 Task: Create Card Gantt Chart Review in Board Employee Performance Evaluation to Workspace Employer Branding. Create Card Hotel Management Review in Board Voice of Employee Analysis to Workspace Employer Branding. Create Card Gantt Chart Review in Board Voice of Customer Net Promoter Score and Loyalty Tracking to Workspace Employer Branding
Action: Mouse moved to (300, 217)
Screenshot: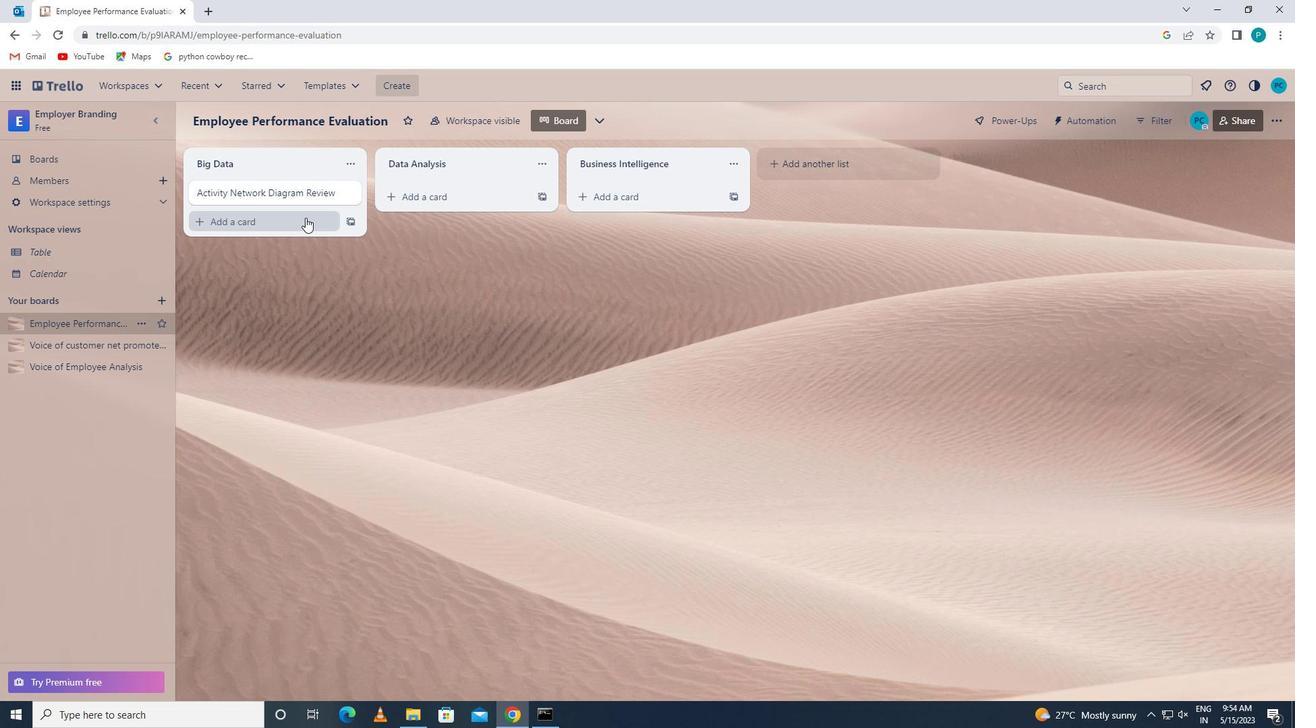 
Action: Mouse pressed left at (300, 217)
Screenshot: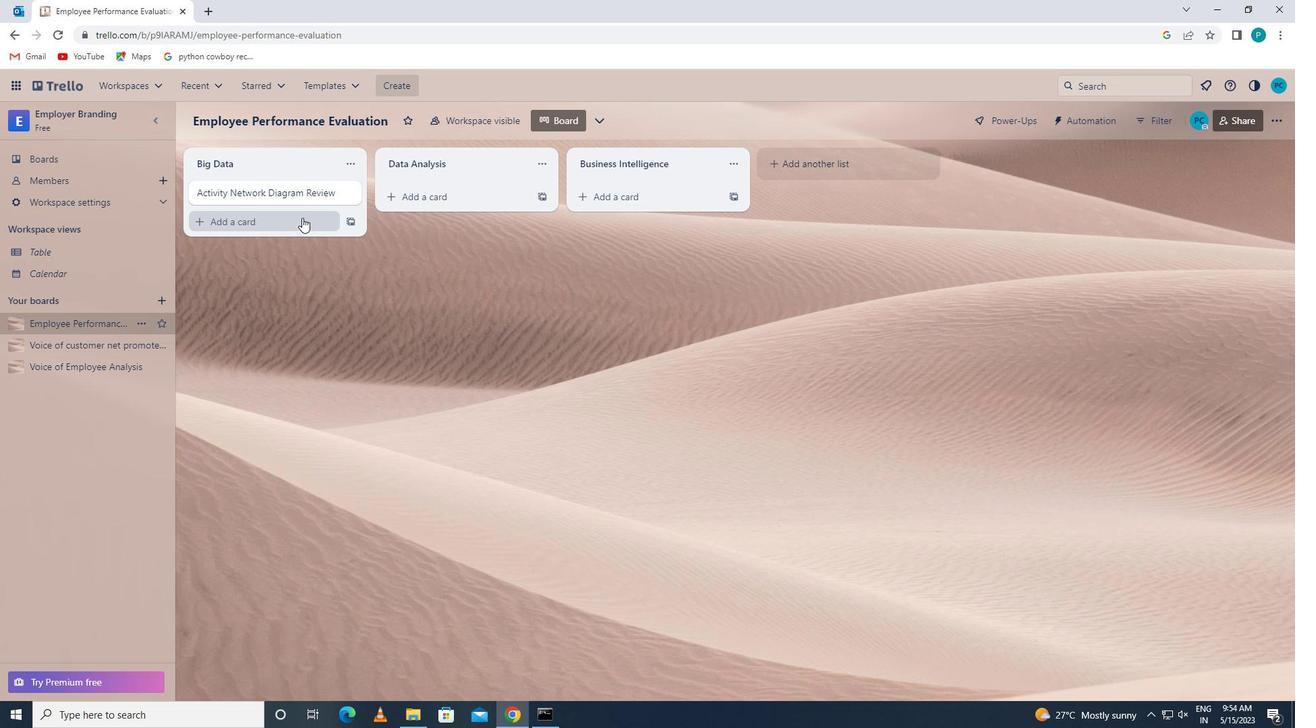 
Action: Key pressed <Key.caps_lock>g<Key.caps_lock>antt<Key.space><Key.caps_lock>c<Key.caps_lock>hart<Key.space><Key.caps_lock>r<Key.caps_lock>eview
Screenshot: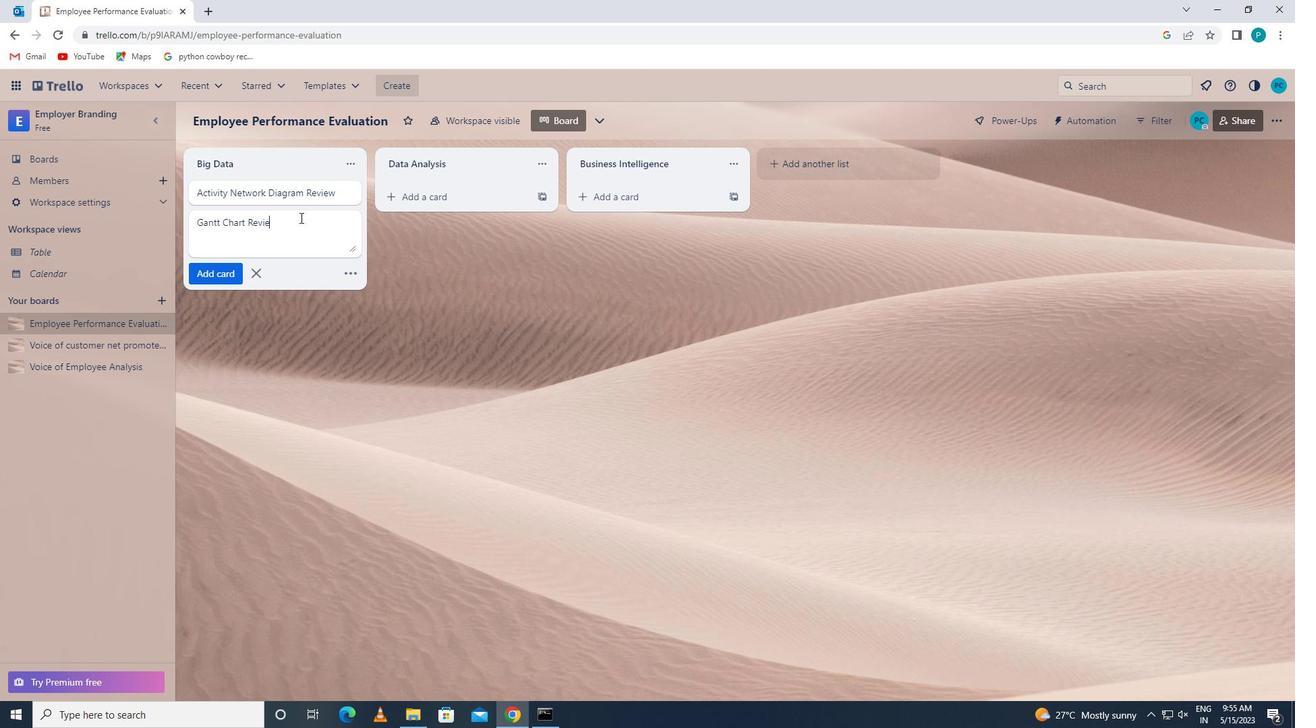 
Action: Mouse moved to (233, 270)
Screenshot: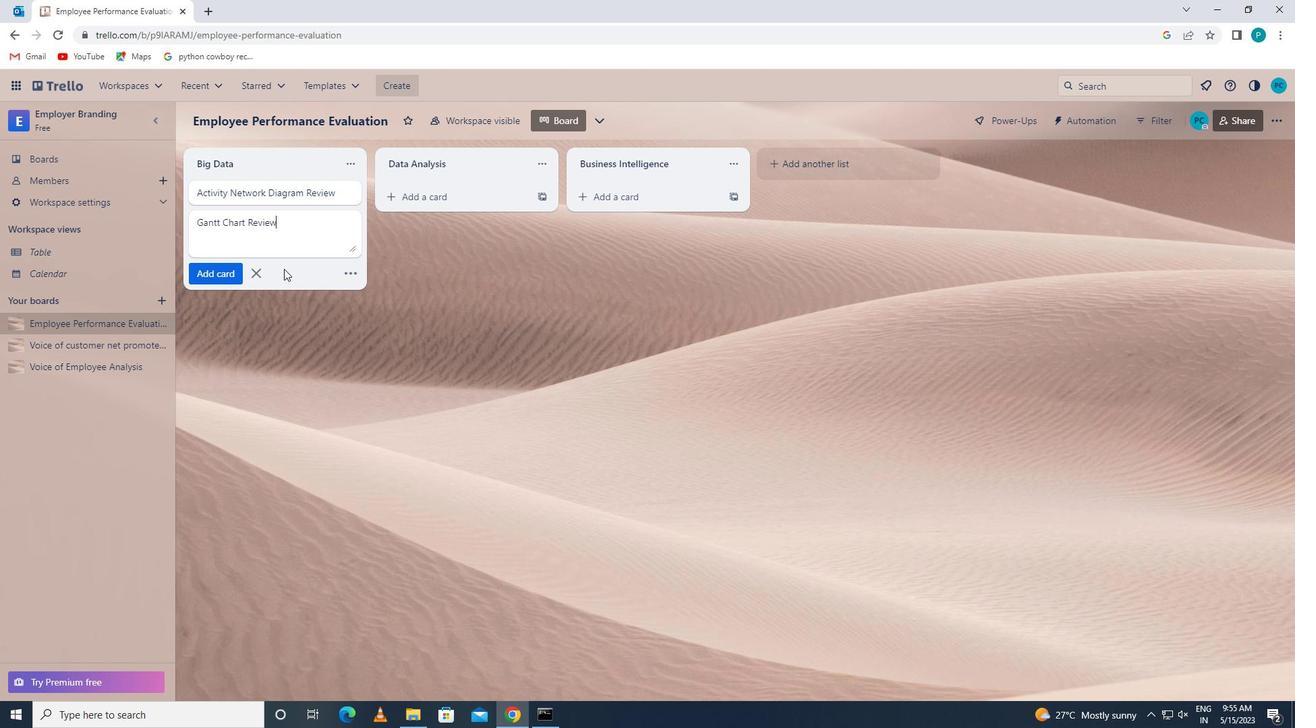 
Action: Mouse pressed left at (233, 270)
Screenshot: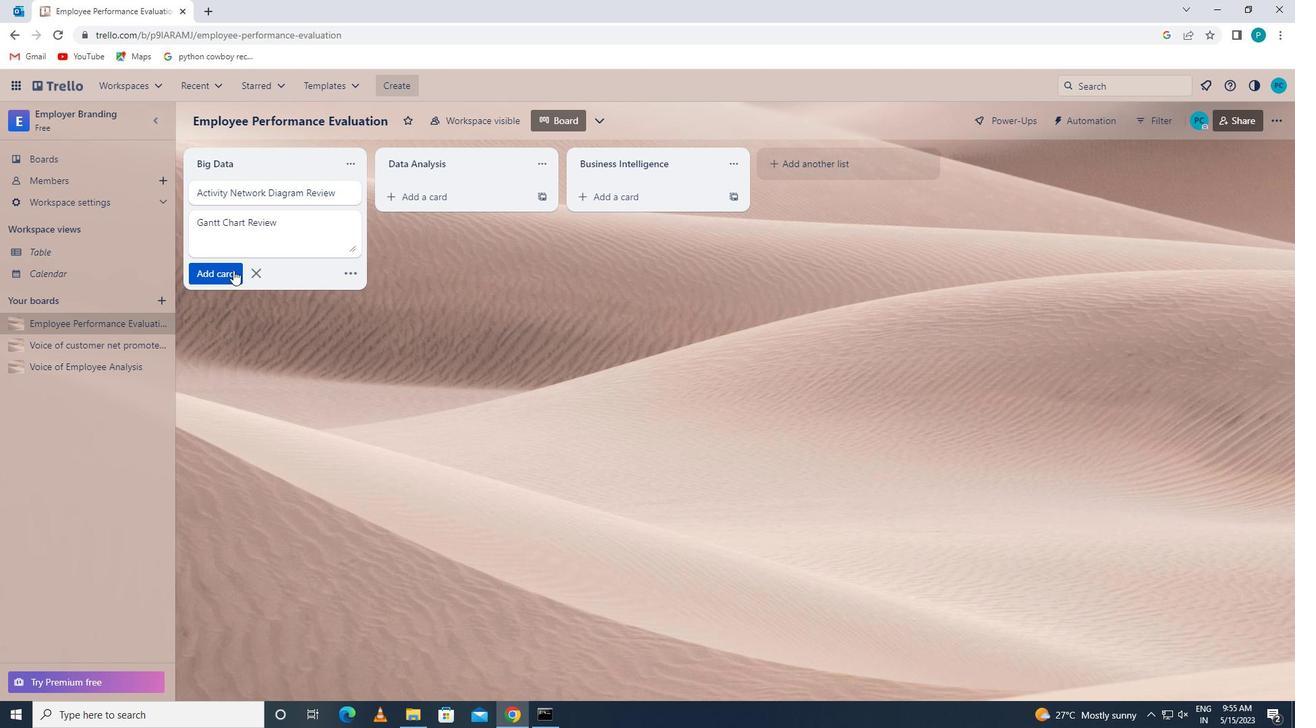 
Action: Mouse moved to (53, 363)
Screenshot: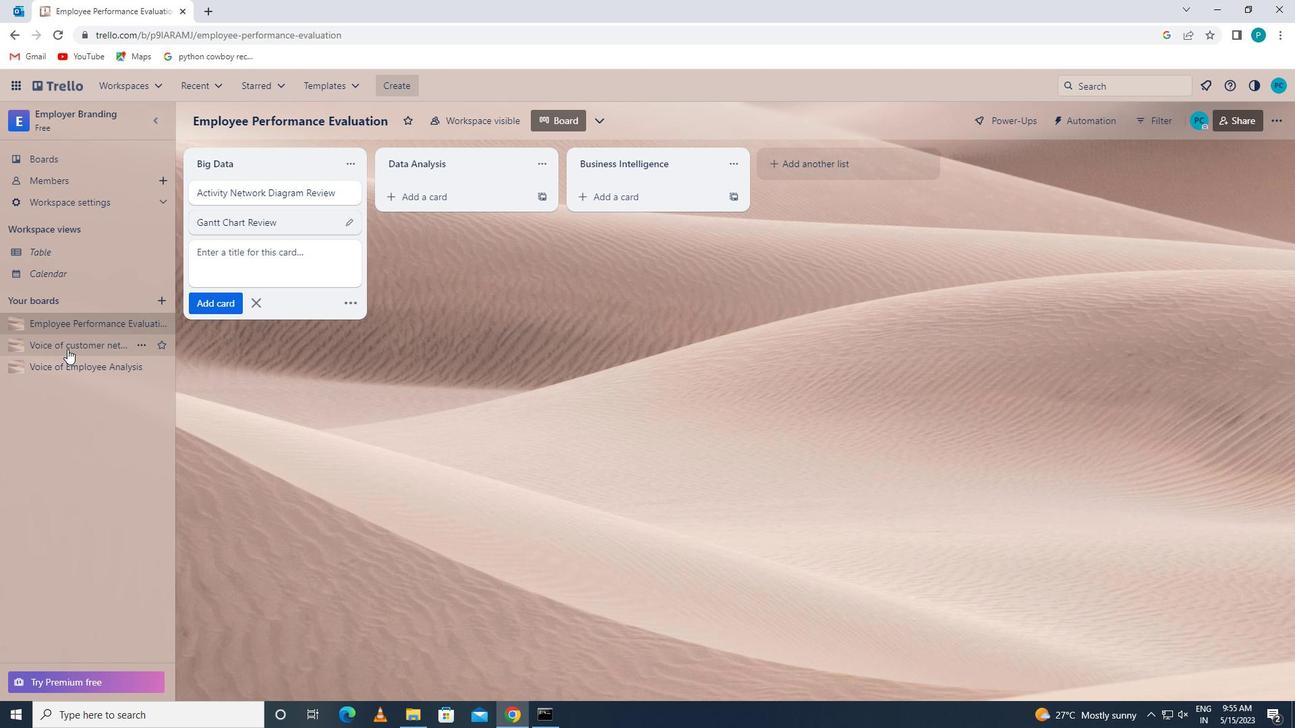
Action: Mouse pressed left at (53, 363)
Screenshot: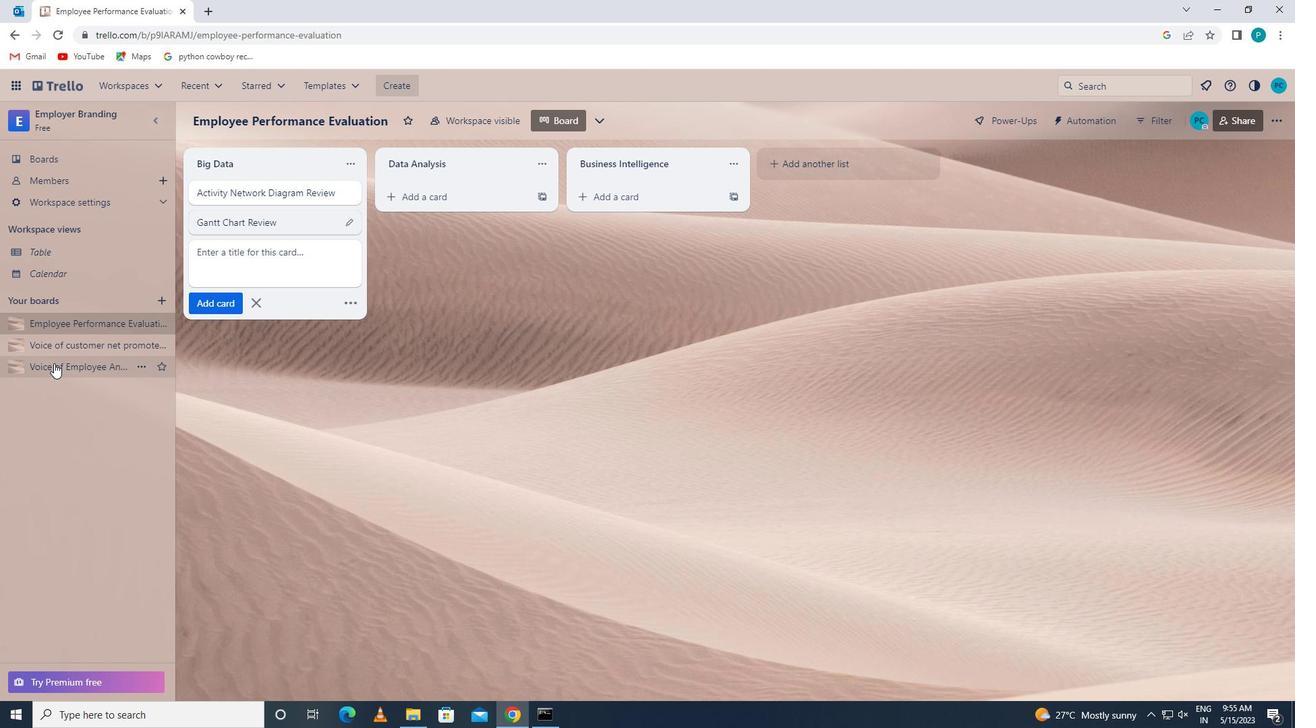 
Action: Mouse moved to (221, 220)
Screenshot: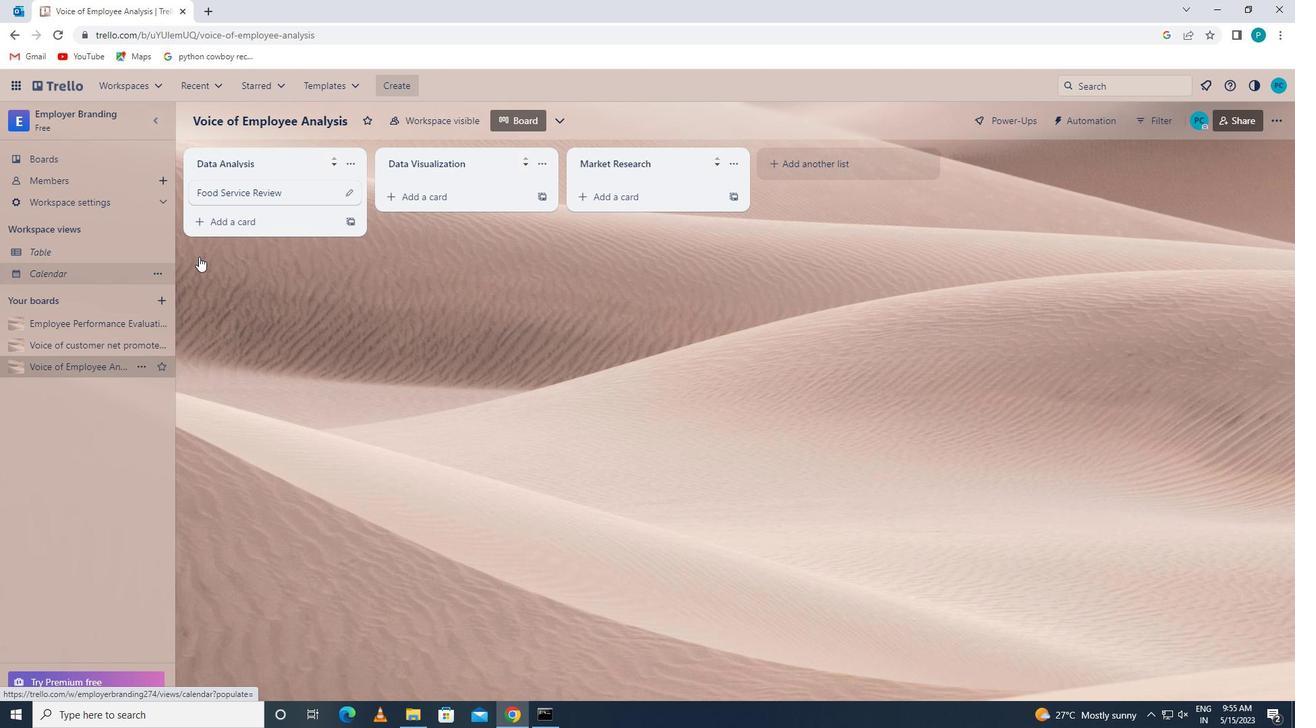
Action: Mouse pressed left at (221, 220)
Screenshot: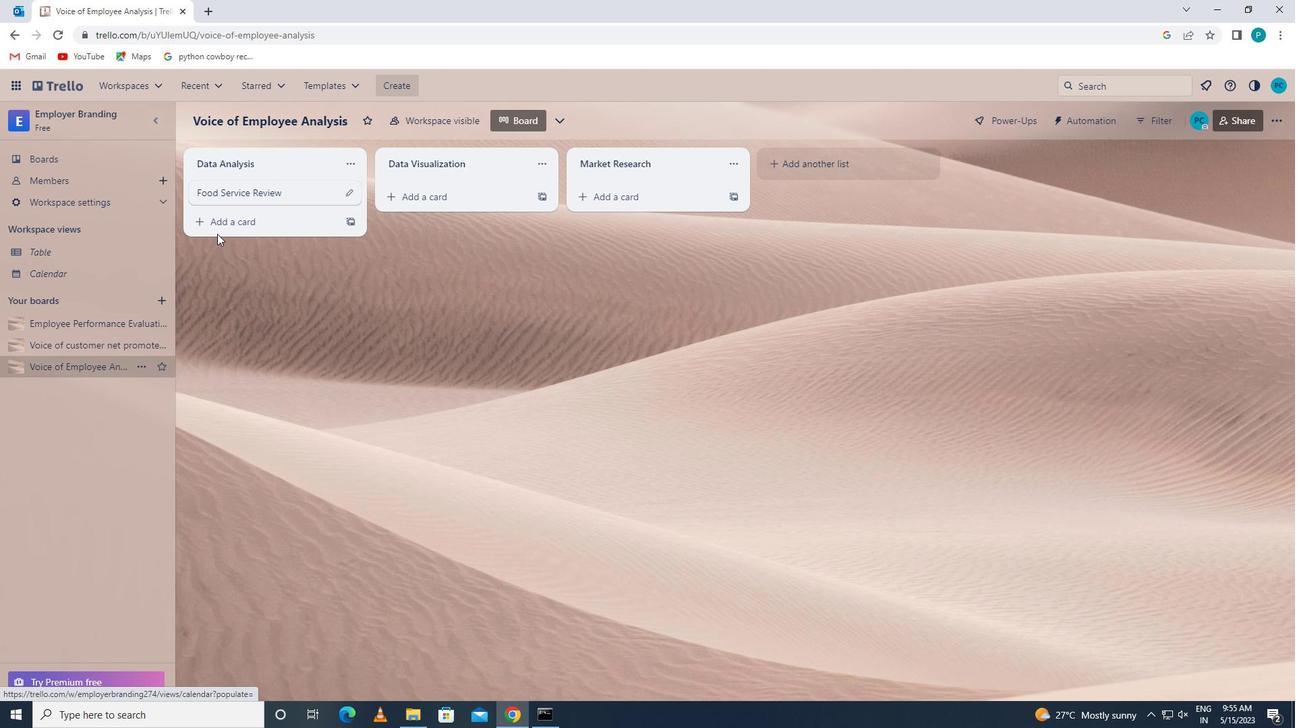 
Action: Key pressed <Key.caps_lock>h<Key.caps_lock>otel<Key.space><Key.caps_lock>m<Key.caps_lock>anagement<Key.space><Key.caps_lock>r<Key.caps_lock>eview
Screenshot: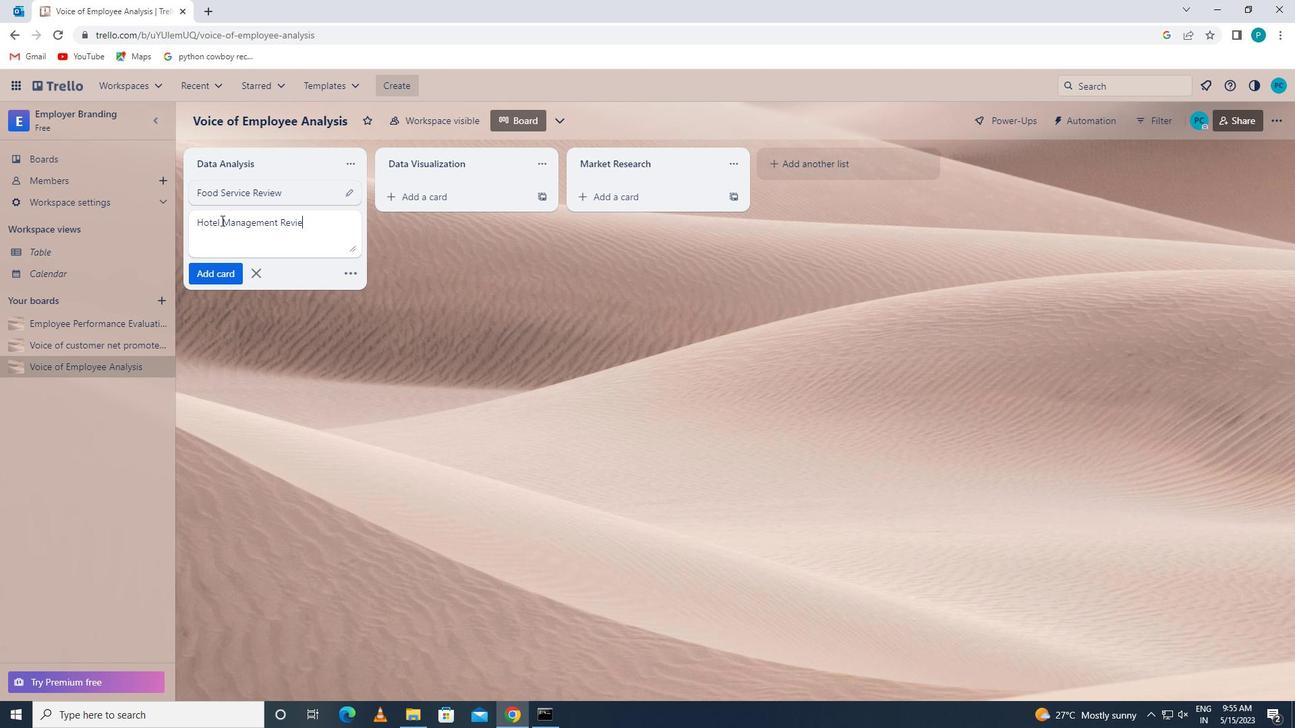 
Action: Mouse moved to (215, 267)
Screenshot: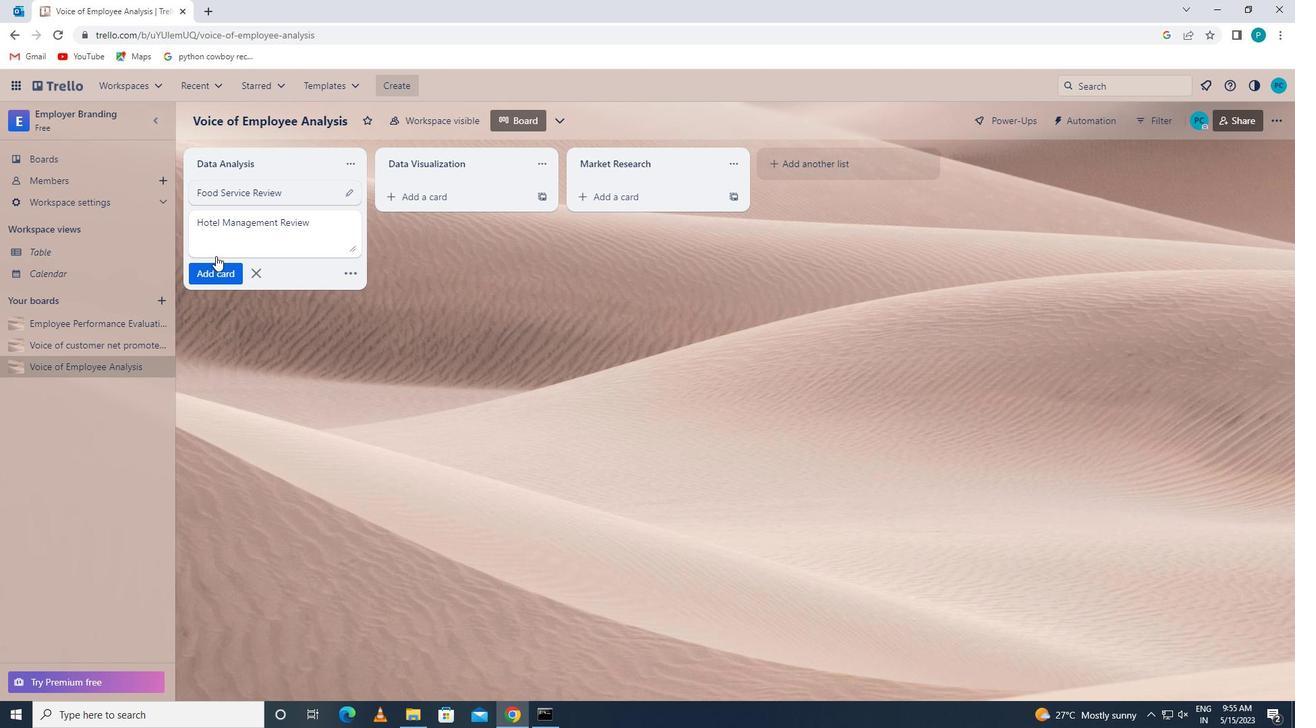 
Action: Mouse pressed left at (215, 267)
Screenshot: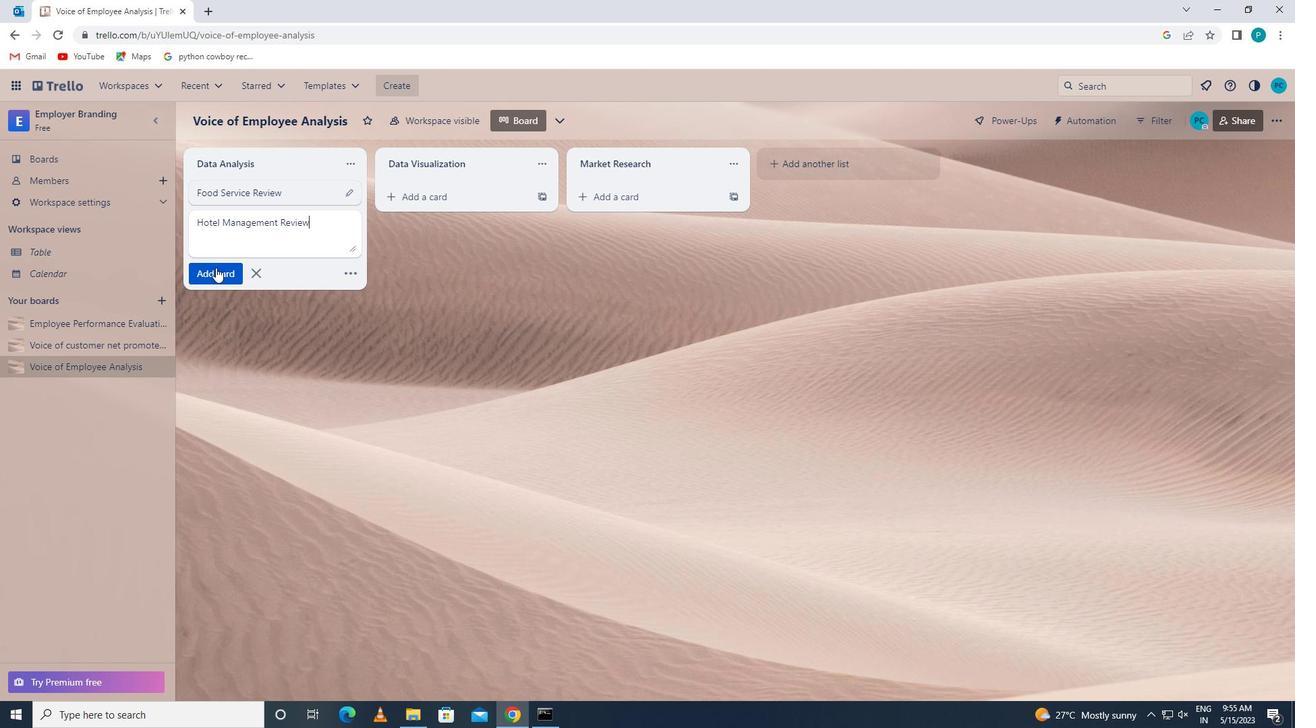 
Action: Mouse moved to (79, 340)
Screenshot: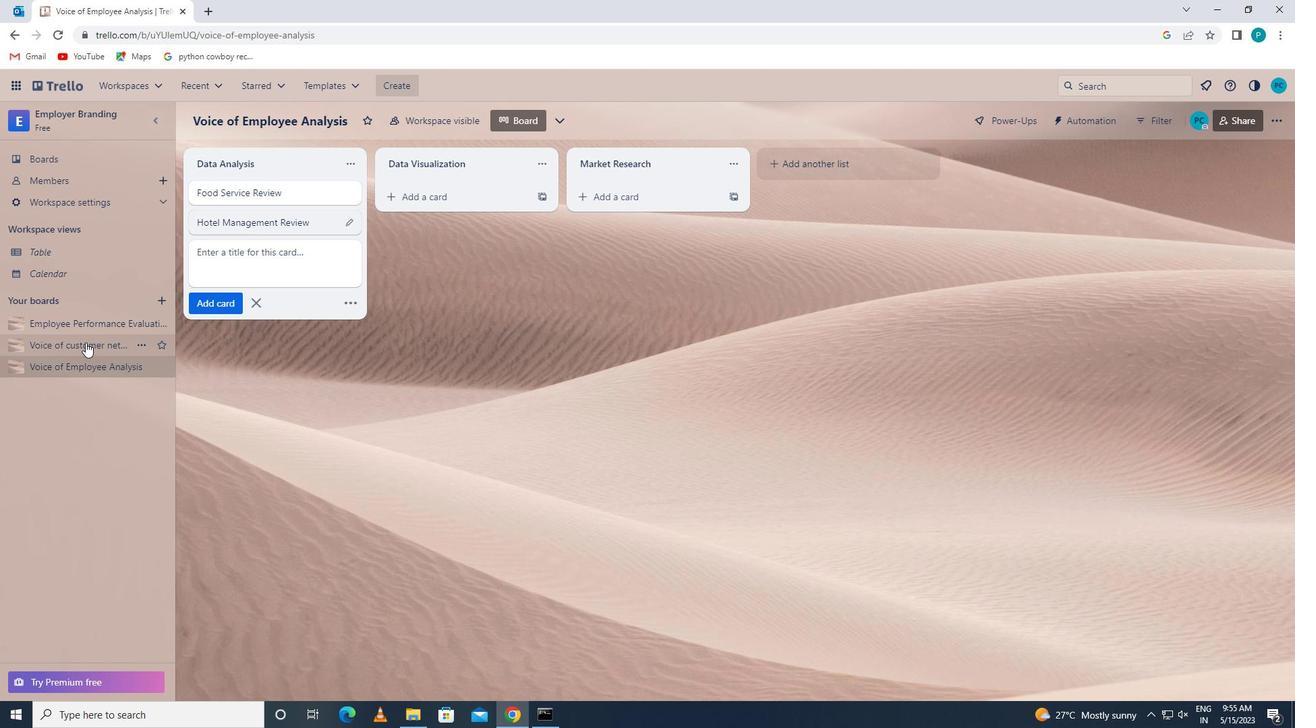 
Action: Mouse pressed left at (79, 340)
Screenshot: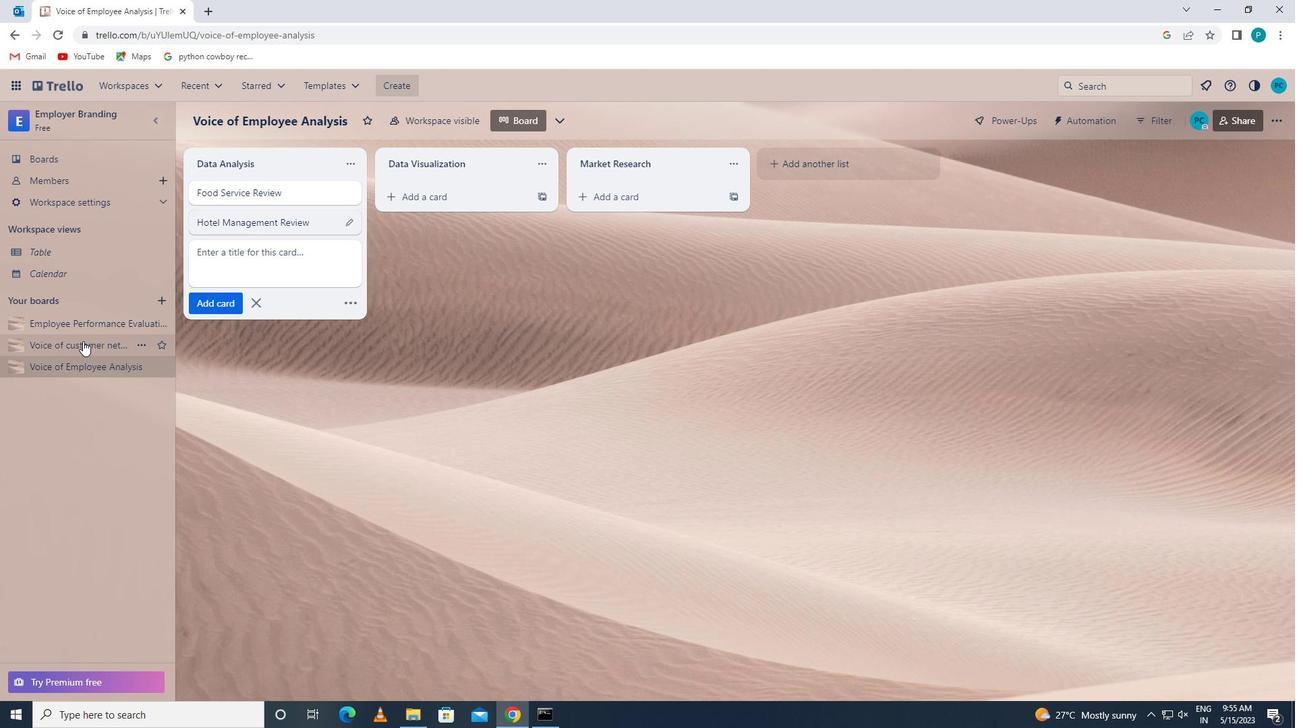 
Action: Mouse moved to (230, 219)
Screenshot: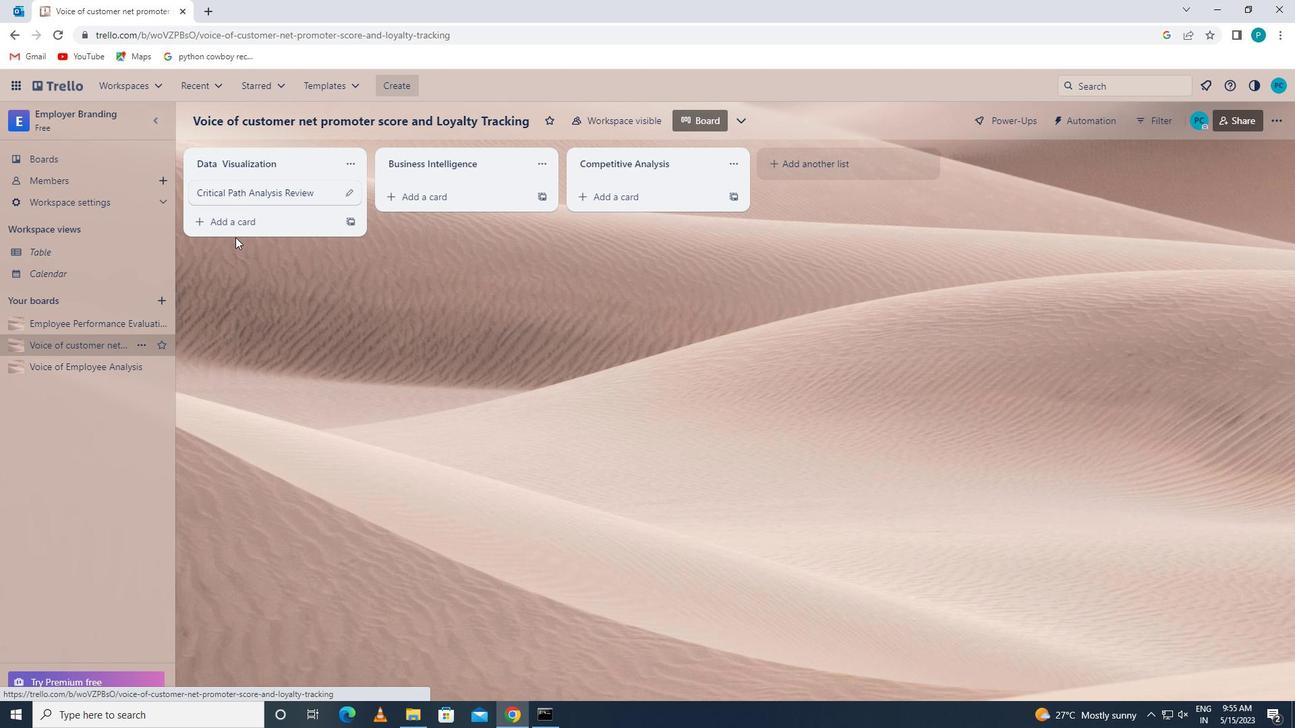 
Action: Mouse pressed left at (230, 219)
Screenshot: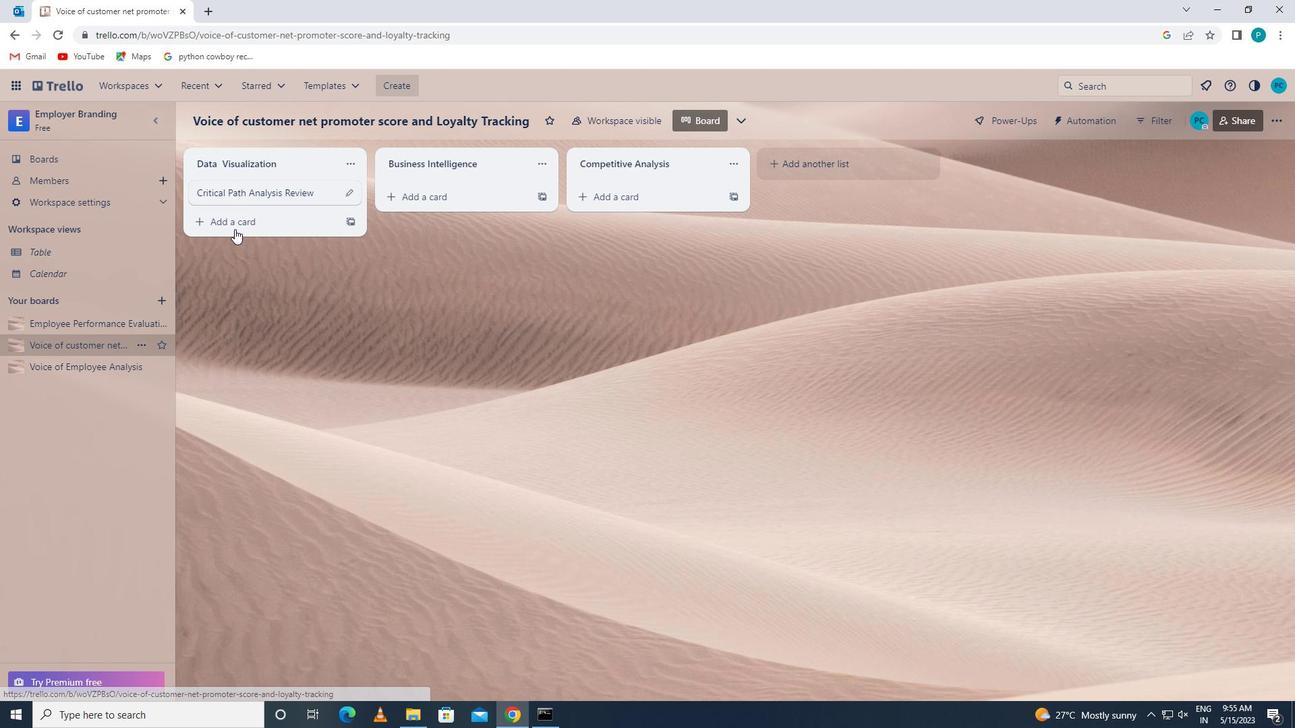
Action: Key pressed <Key.caps_lock>g<Key.caps_lock>antt<Key.space><Key.caps_lock>c<Key.caps_lock>hart<Key.space><Key.caps_lock>r<Key.caps_lock>eview
Screenshot: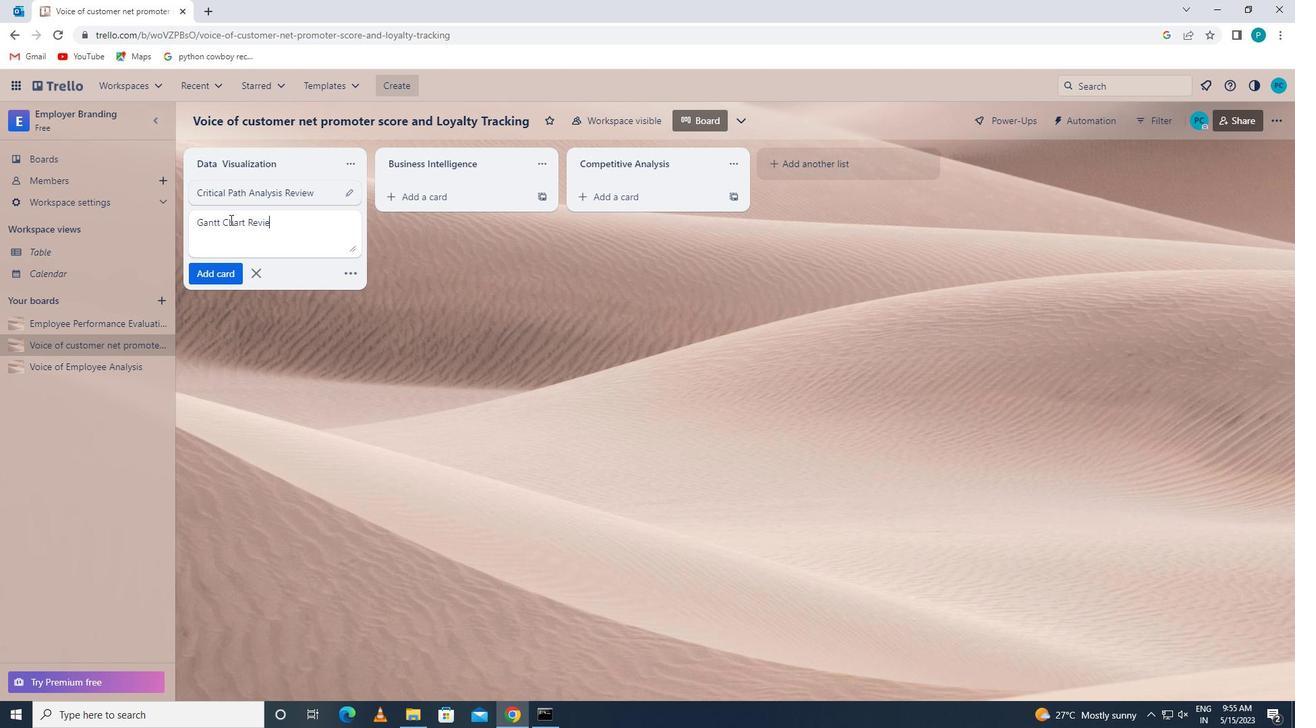 
Action: Mouse moved to (228, 271)
Screenshot: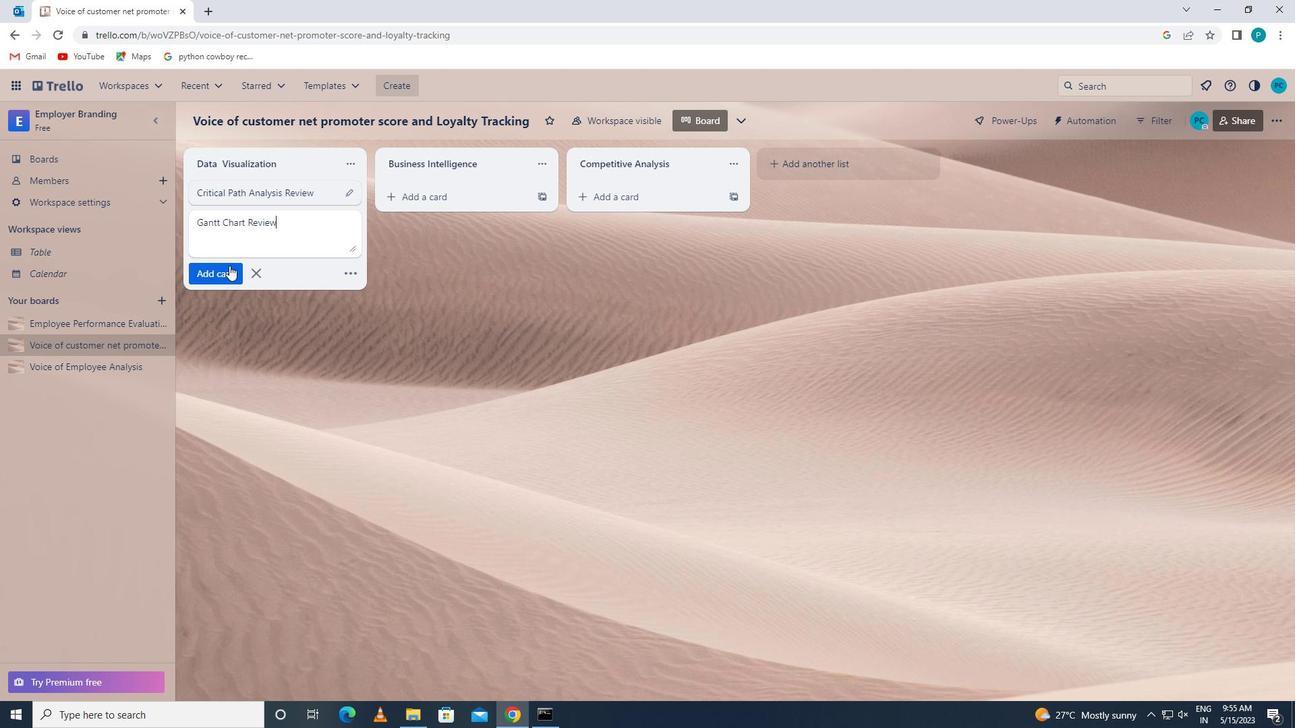 
Action: Mouse pressed left at (228, 271)
Screenshot: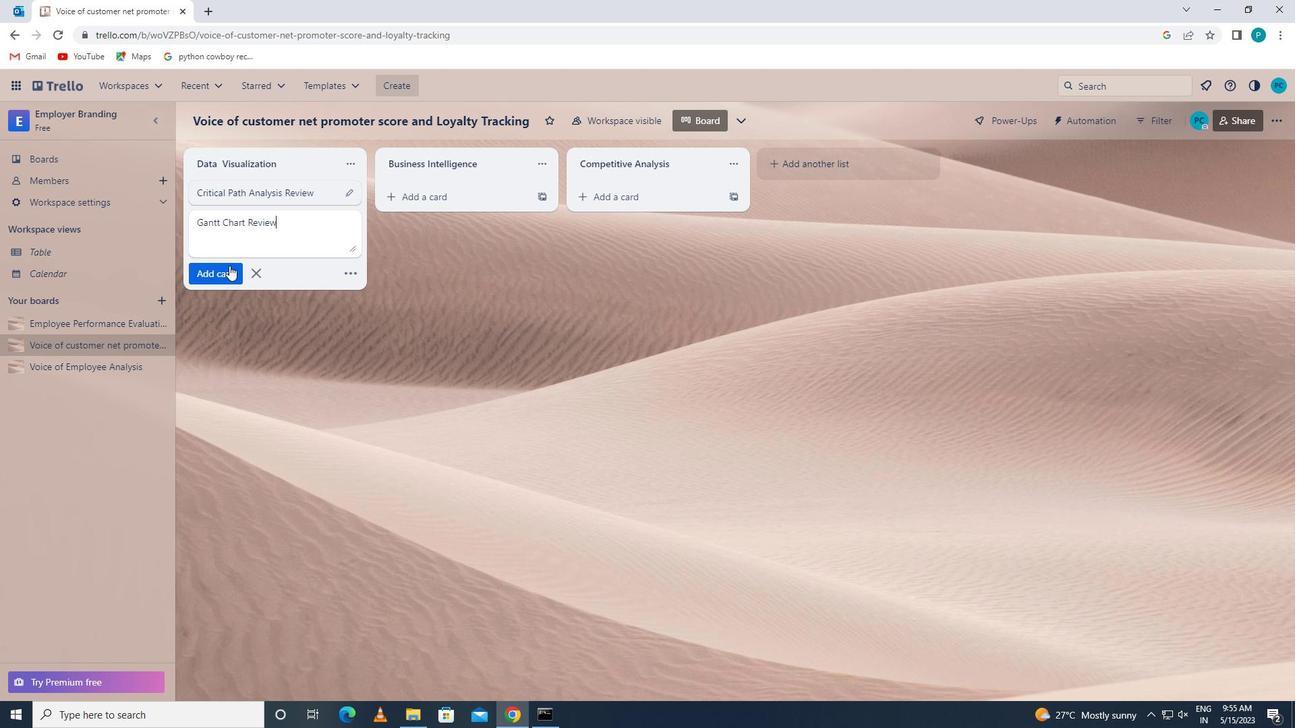
